Task: Enable the make follow primary option.
Action: Mouse moved to (695, 94)
Screenshot: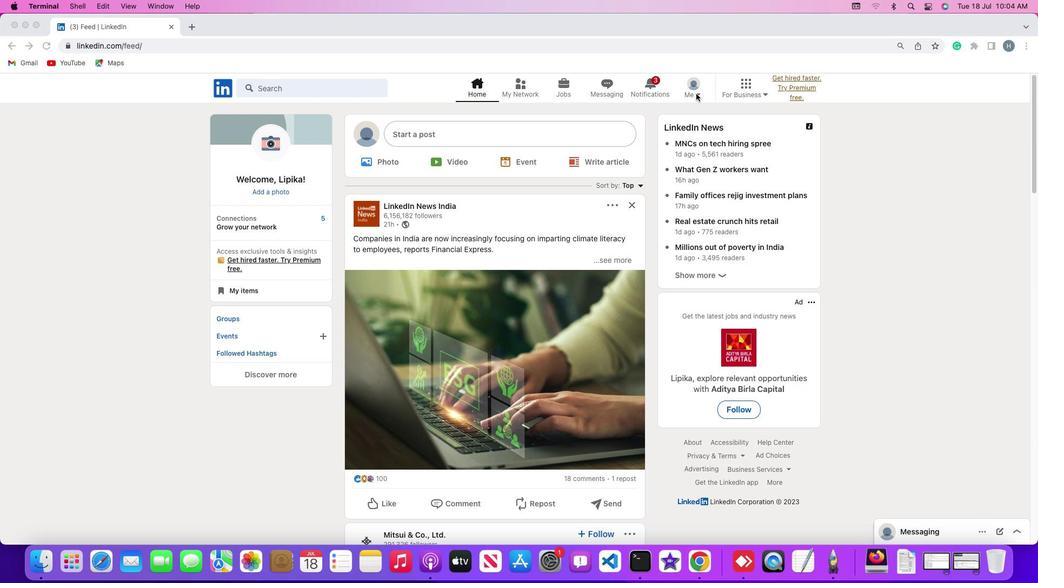 
Action: Mouse pressed left at (695, 94)
Screenshot: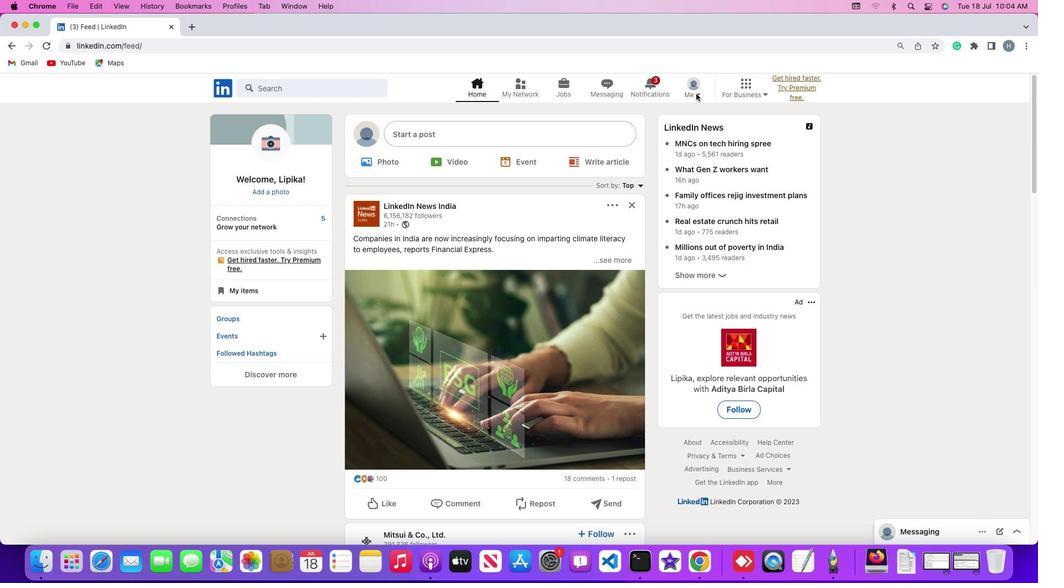
Action: Mouse moved to (696, 94)
Screenshot: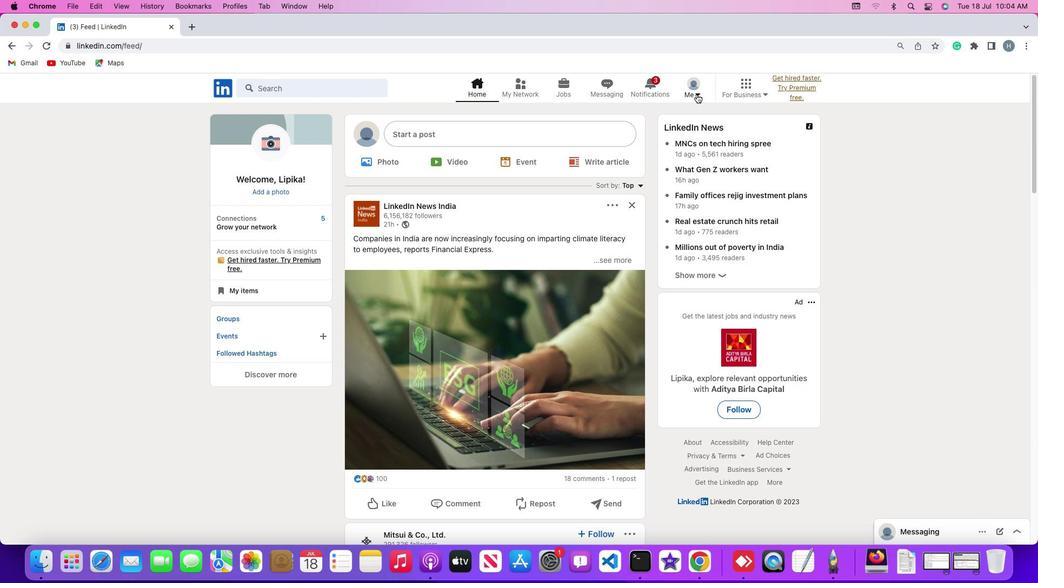 
Action: Mouse pressed left at (696, 94)
Screenshot: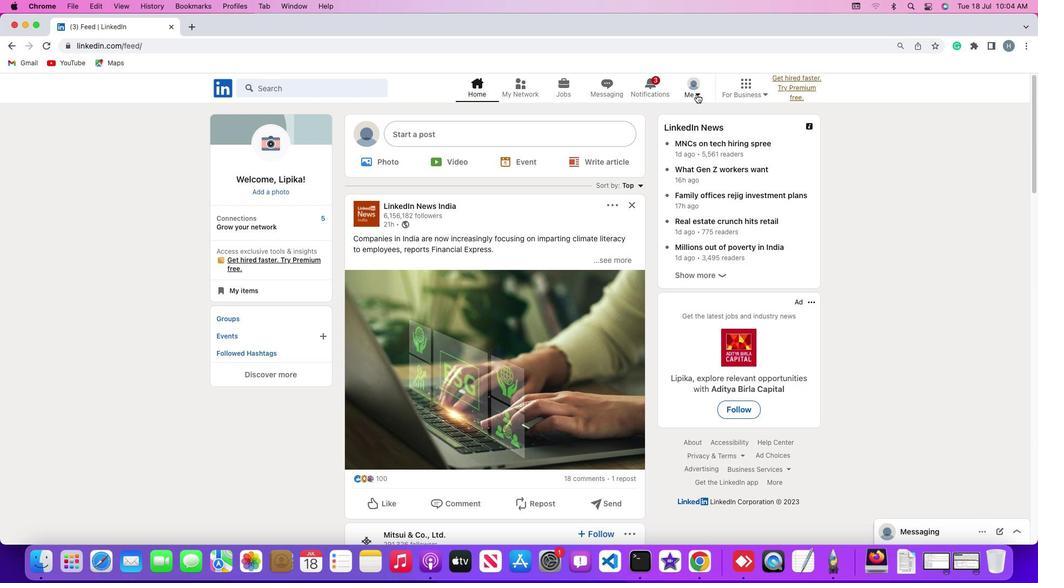 
Action: Mouse pressed left at (696, 94)
Screenshot: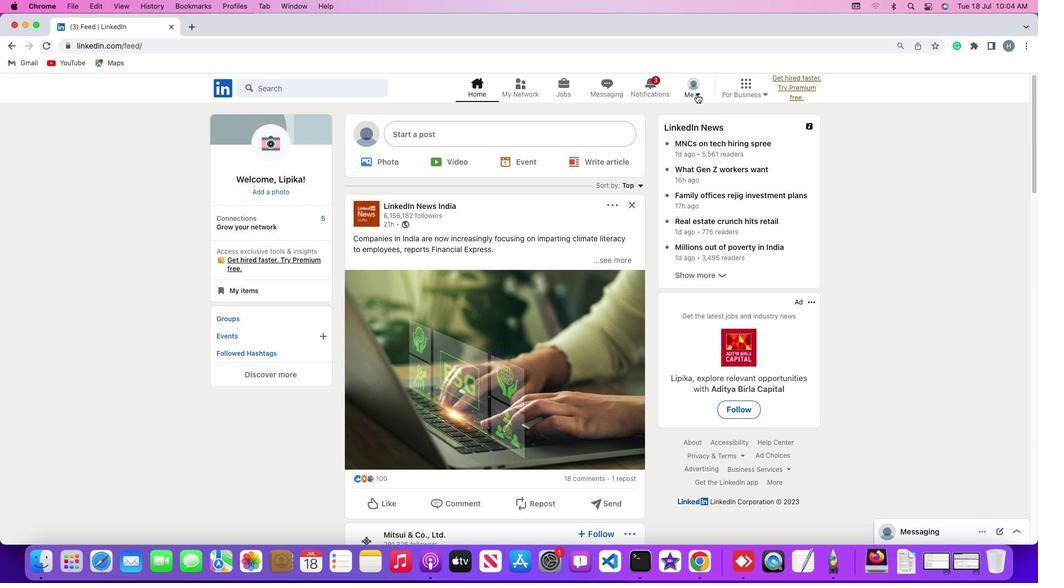 
Action: Mouse moved to (632, 205)
Screenshot: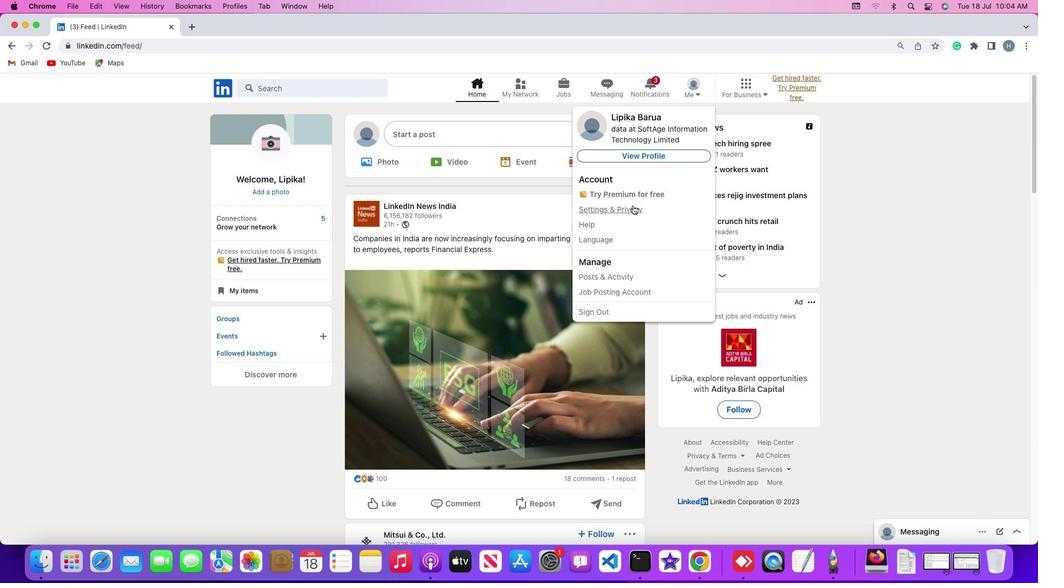 
Action: Mouse pressed left at (632, 205)
Screenshot: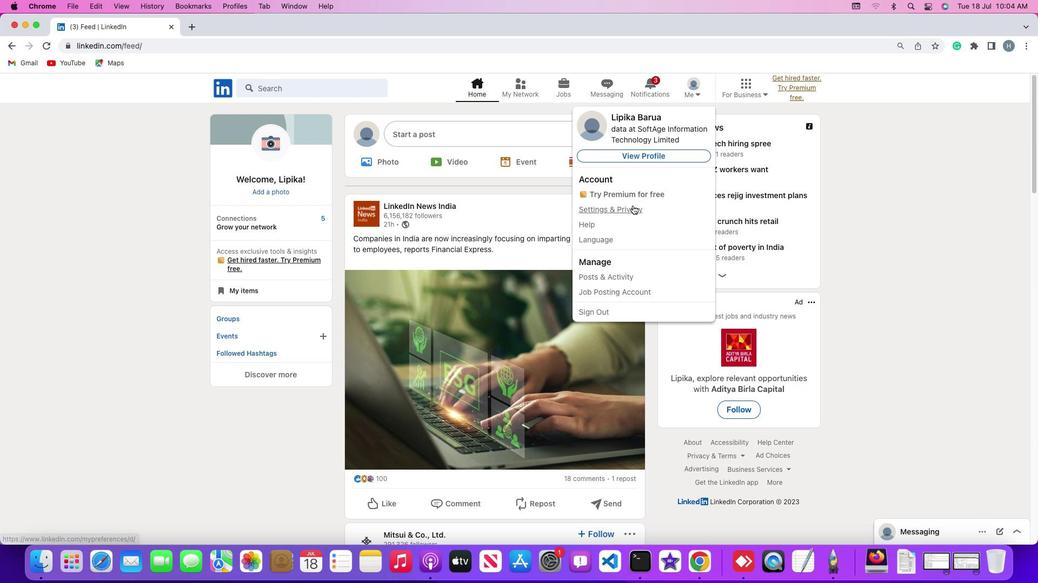 
Action: Mouse moved to (48, 250)
Screenshot: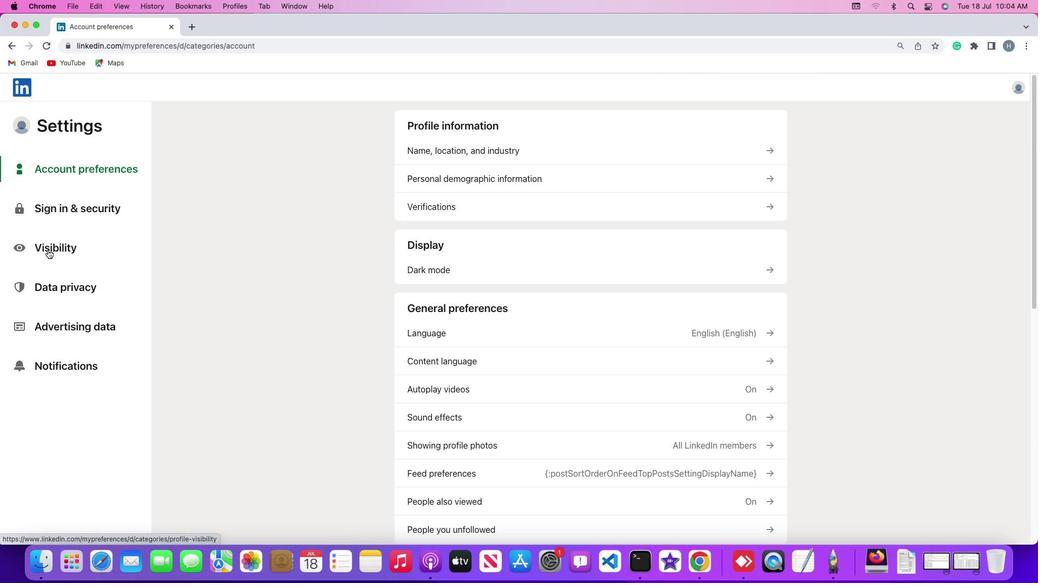 
Action: Mouse pressed left at (48, 250)
Screenshot: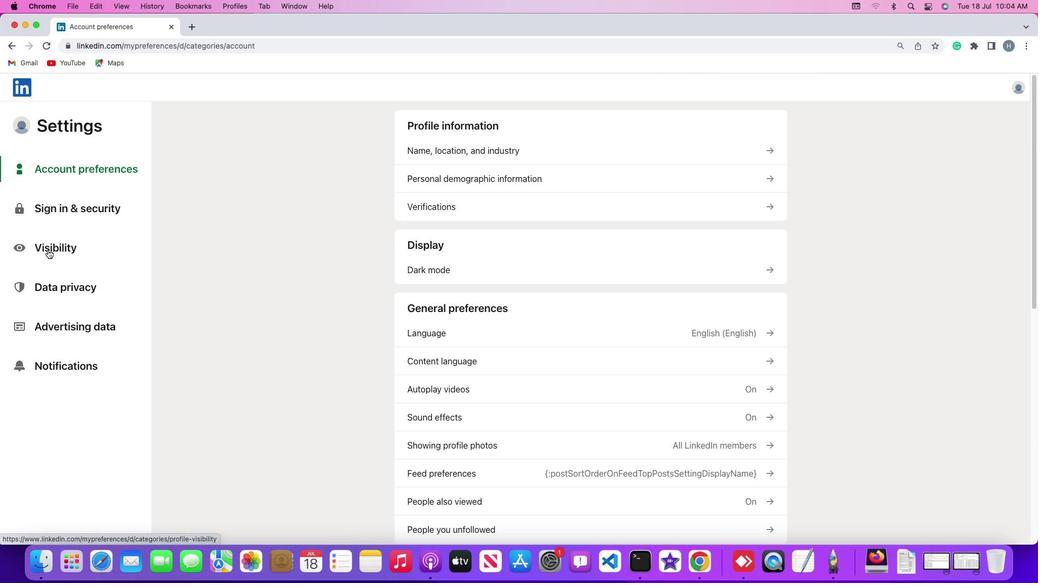 
Action: Mouse pressed left at (48, 250)
Screenshot: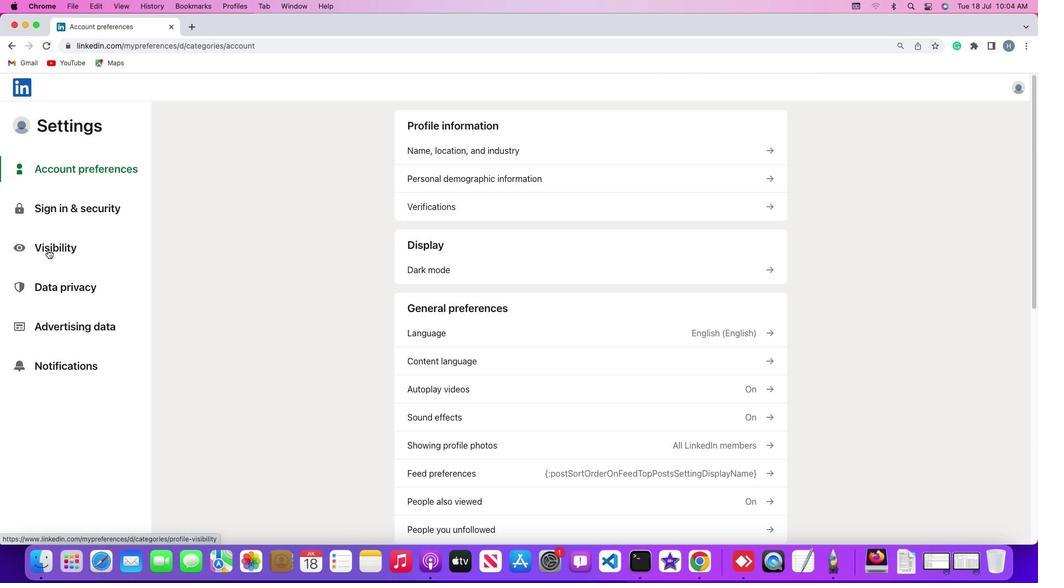 
Action: Mouse moved to (506, 409)
Screenshot: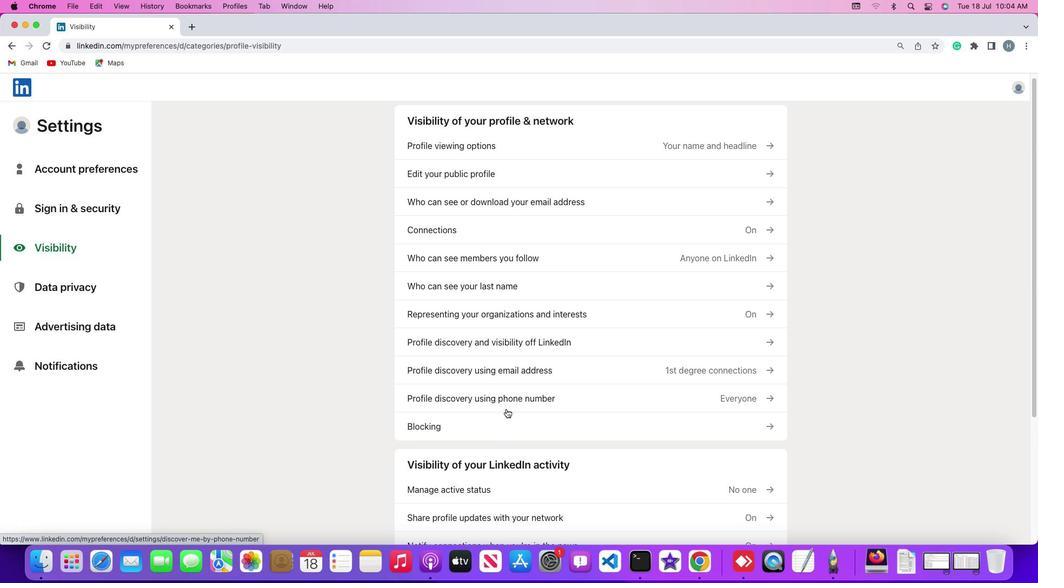 
Action: Mouse scrolled (506, 409) with delta (0, 0)
Screenshot: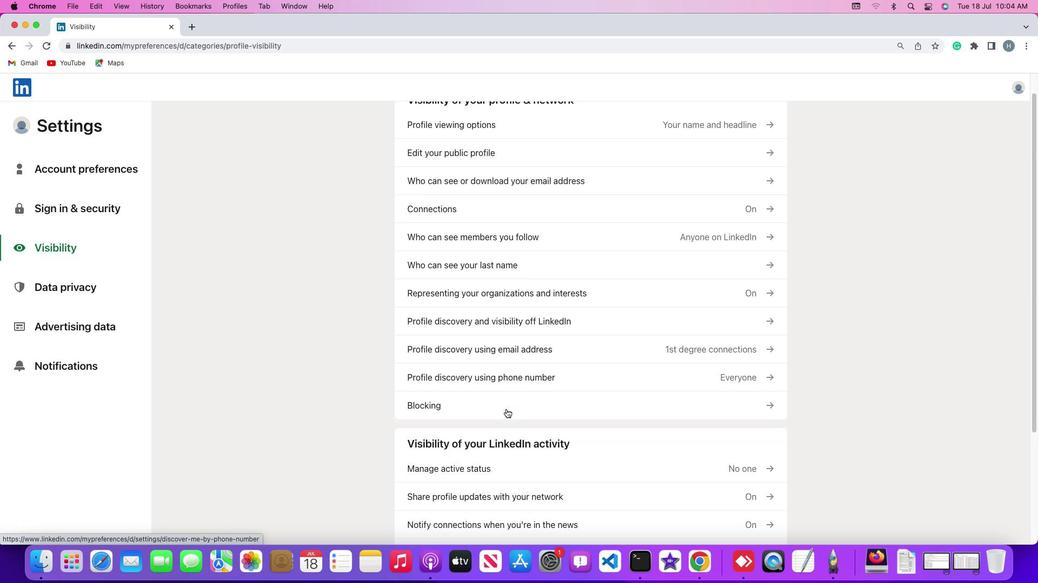 
Action: Mouse scrolled (506, 409) with delta (0, 0)
Screenshot: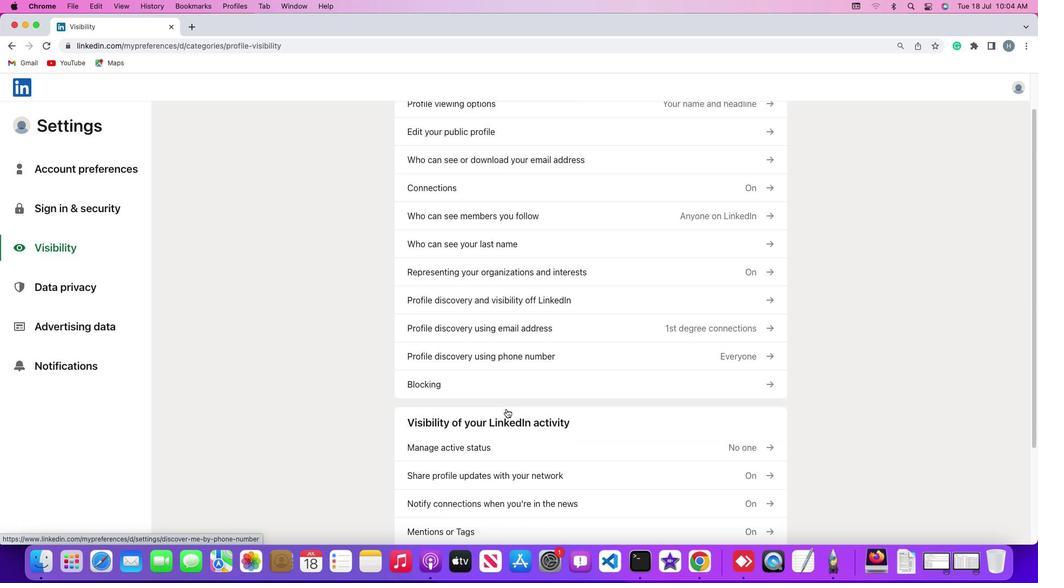 
Action: Mouse scrolled (506, 409) with delta (0, -1)
Screenshot: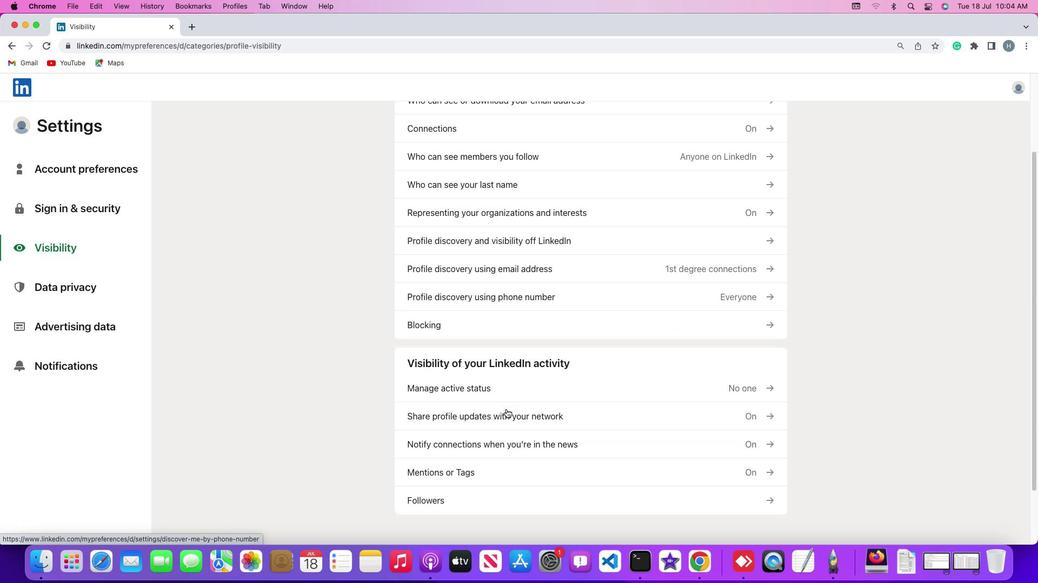 
Action: Mouse scrolled (506, 409) with delta (0, -2)
Screenshot: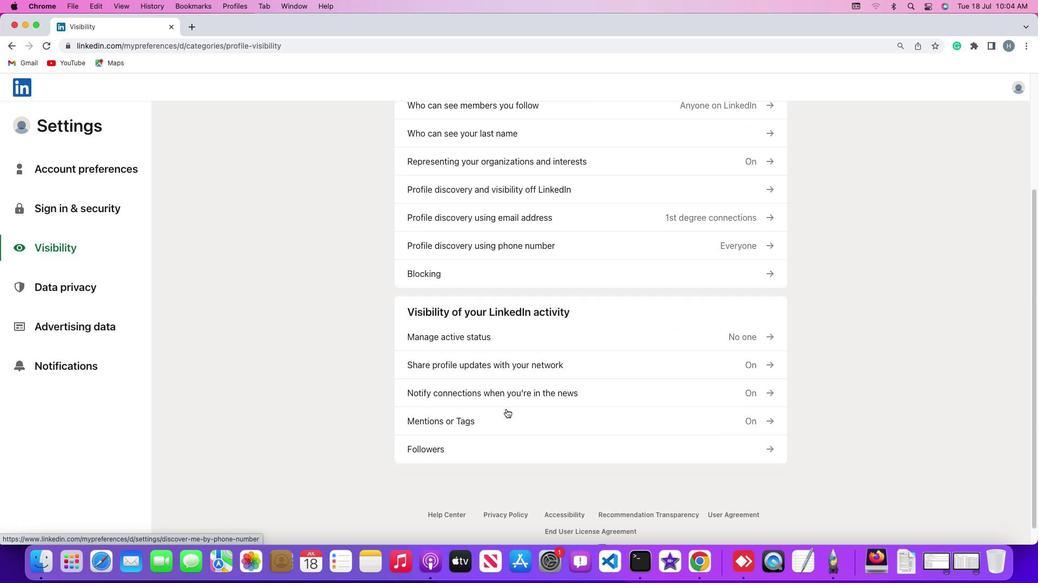 
Action: Mouse scrolled (506, 409) with delta (0, -2)
Screenshot: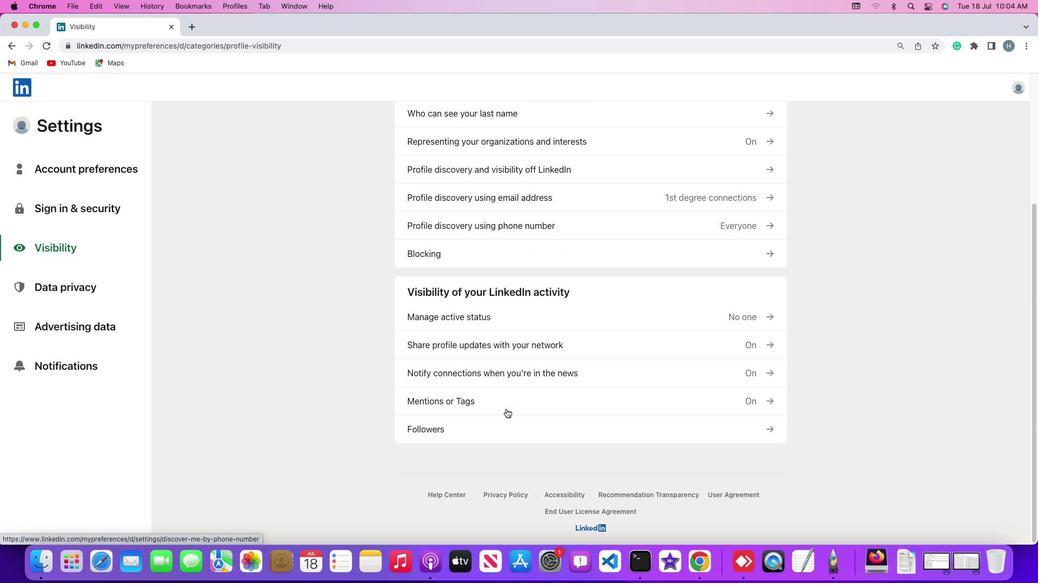 
Action: Mouse scrolled (506, 409) with delta (0, -3)
Screenshot: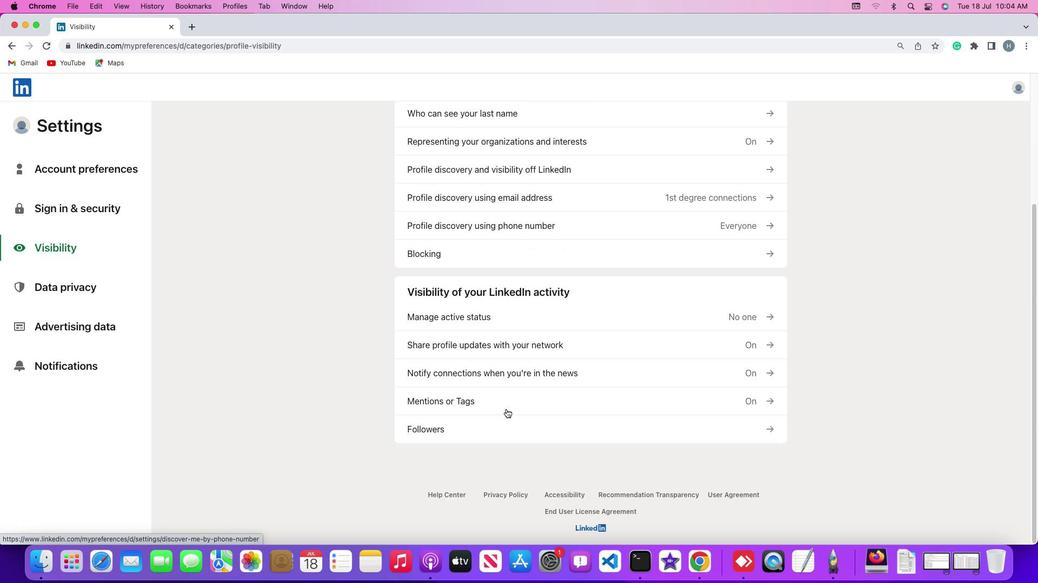 
Action: Mouse moved to (504, 425)
Screenshot: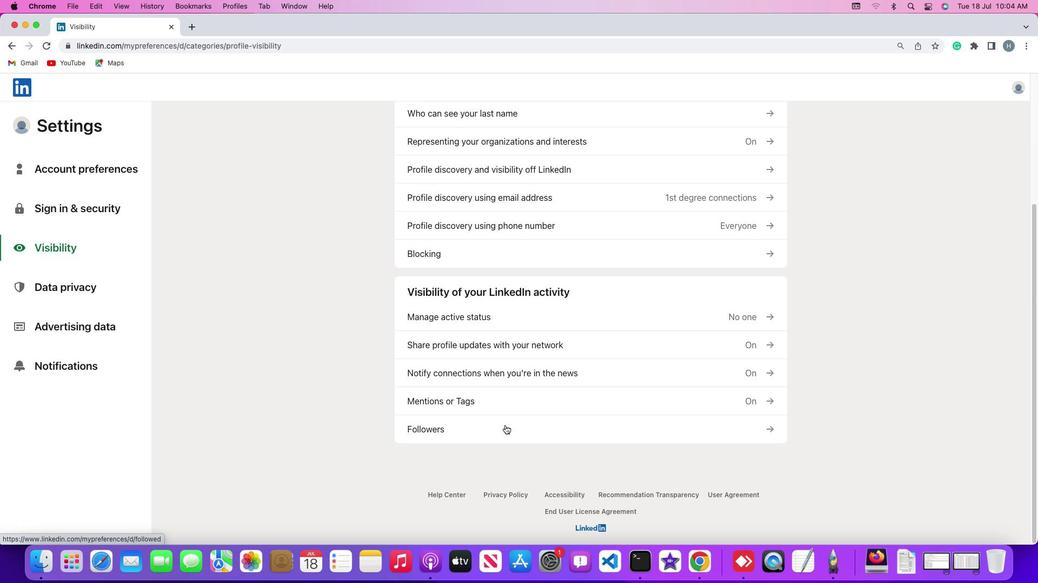 
Action: Mouse pressed left at (504, 425)
Screenshot: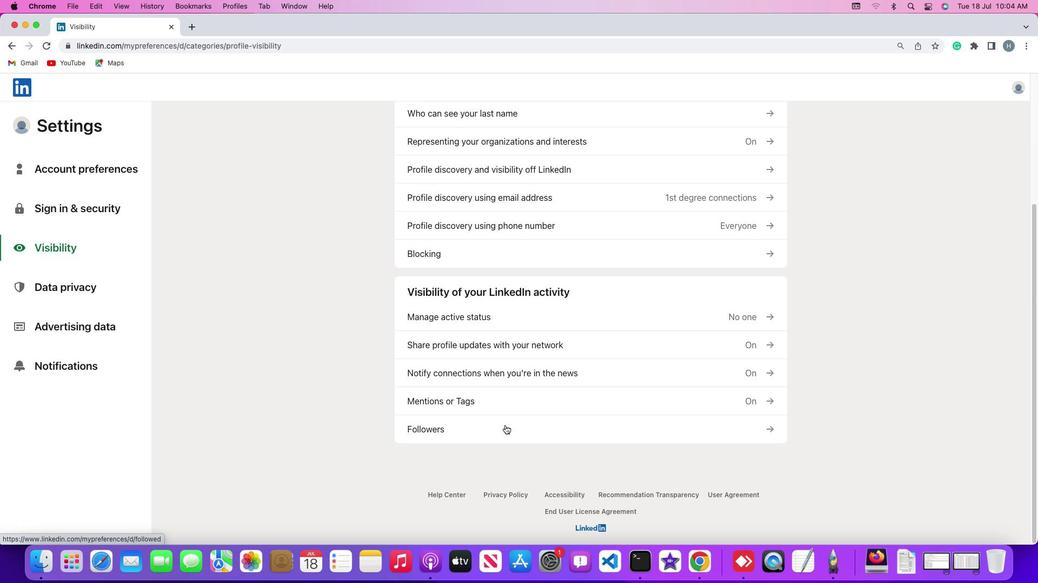 
Action: Mouse moved to (763, 283)
Screenshot: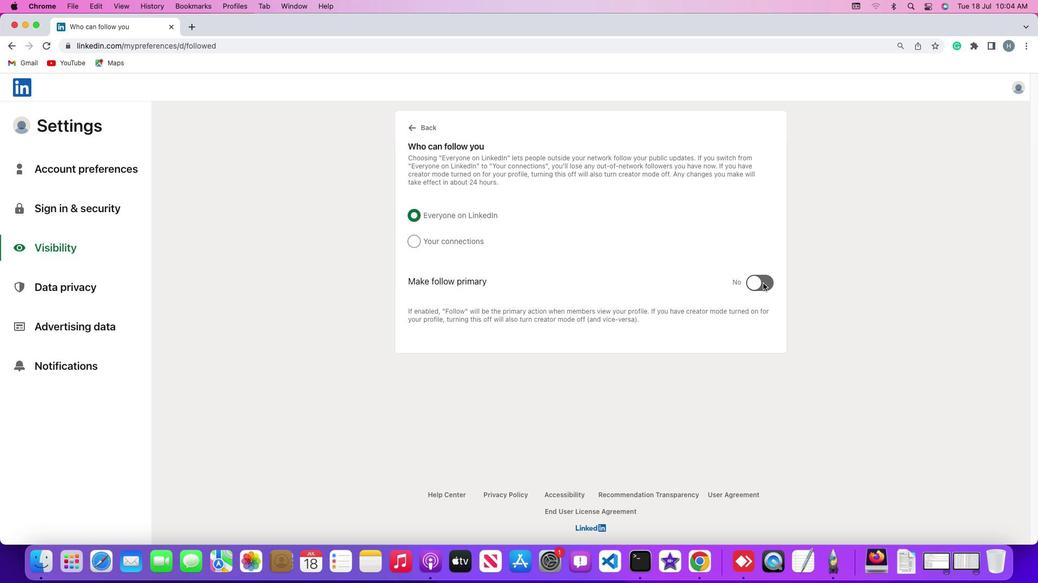 
Action: Mouse pressed left at (763, 283)
Screenshot: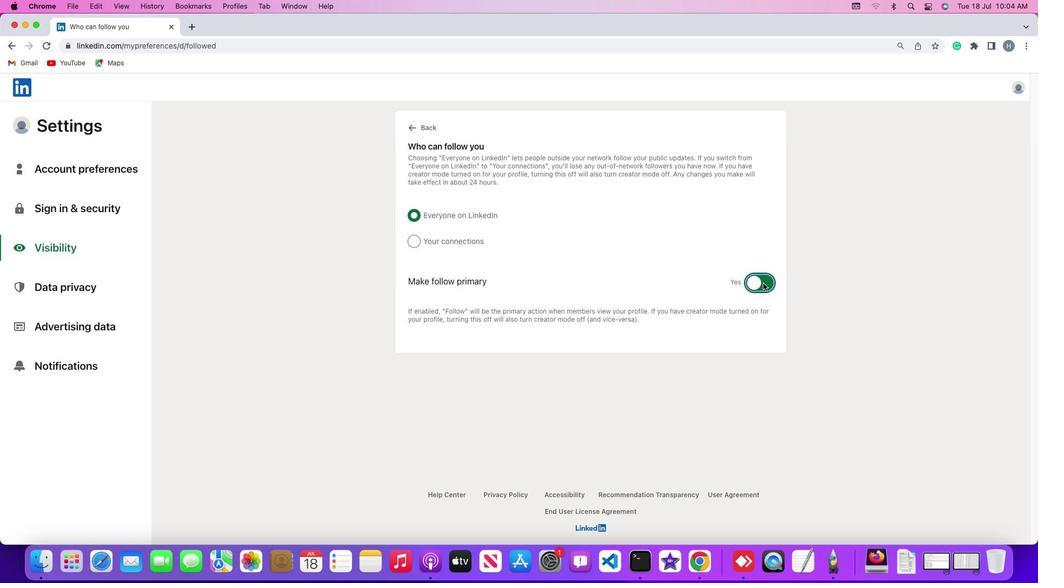 
Action: Mouse moved to (793, 333)
Screenshot: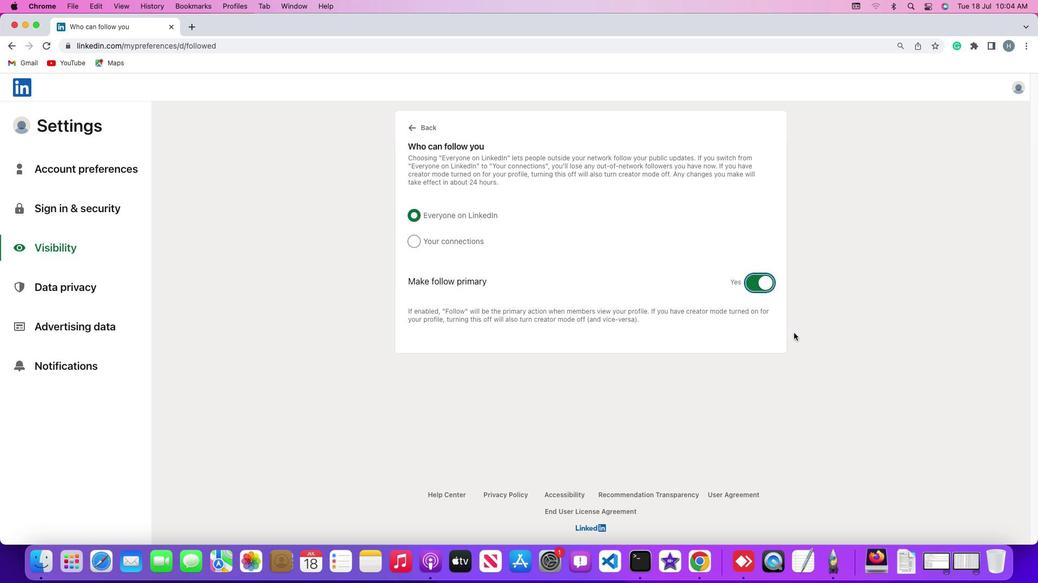 
